 Task: Make in the project AgileGuru an epic 'IT Service Level Management Process Improvement'. Create in the project AgileGuru an epic 'IT Capacity Management Process Improvement'. Add in the project AgileGuru an epic 'IT Availability Management Process Improvement'
Action: Mouse moved to (332, 131)
Screenshot: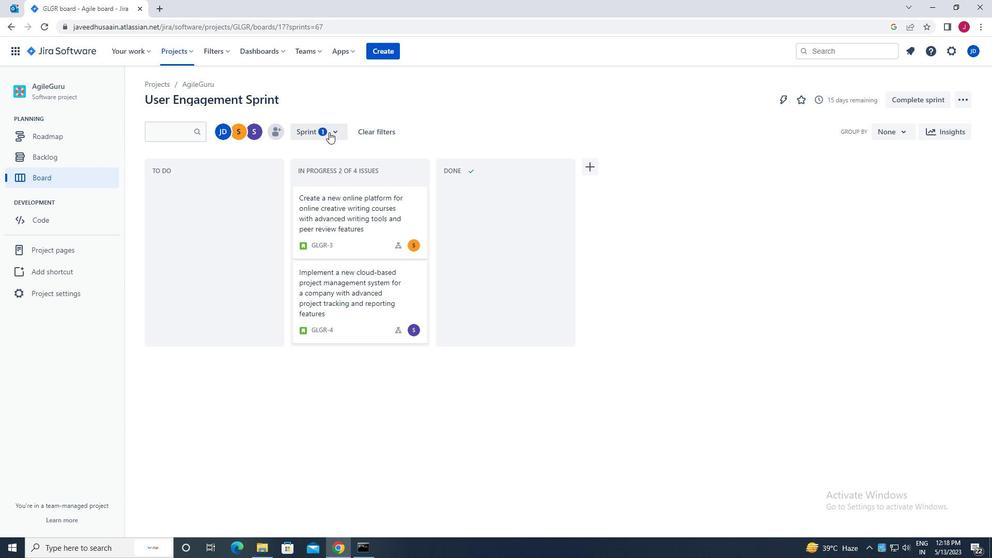 
Action: Mouse pressed left at (332, 131)
Screenshot: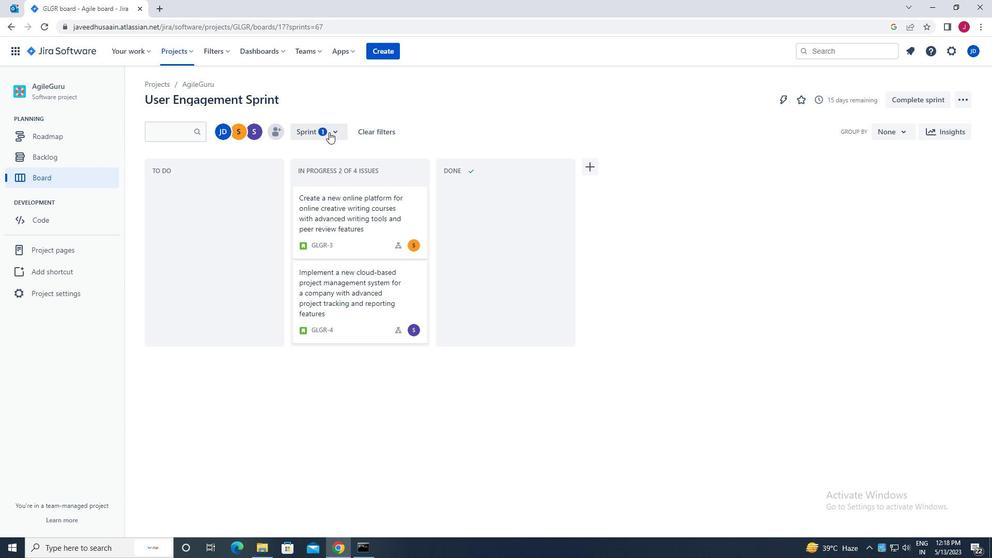 
Action: Mouse moved to (333, 129)
Screenshot: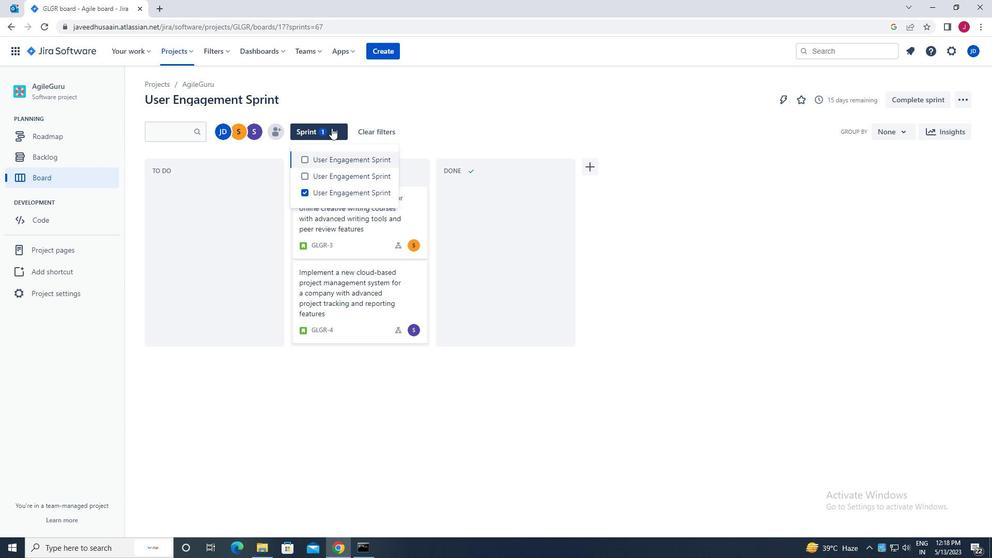 
Action: Mouse pressed left at (333, 129)
Screenshot: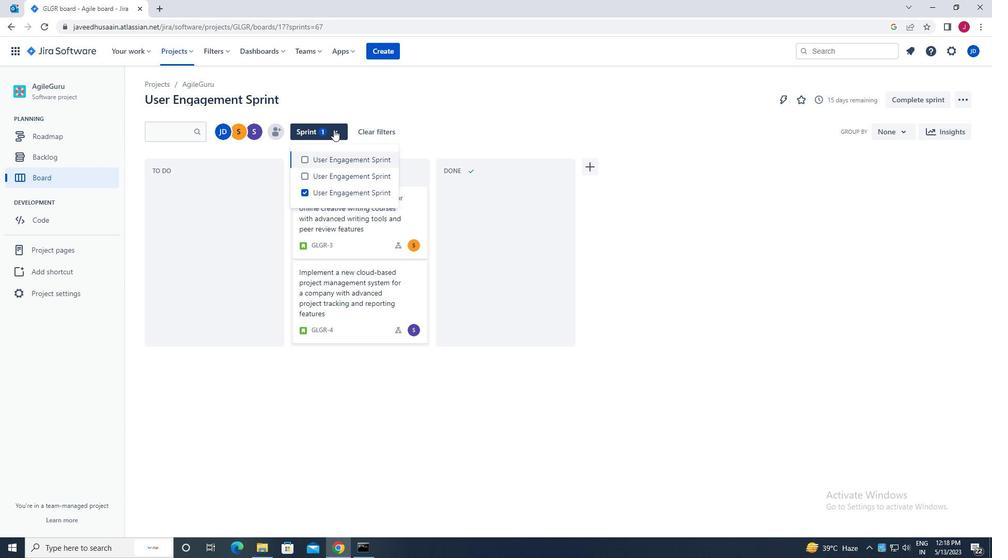 
Action: Mouse moved to (183, 47)
Screenshot: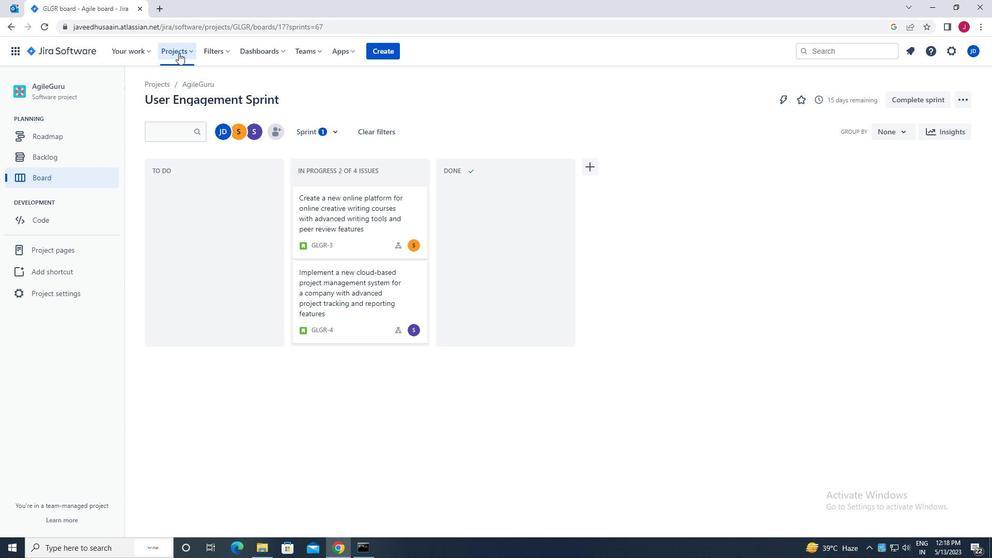 
Action: Mouse pressed left at (183, 47)
Screenshot: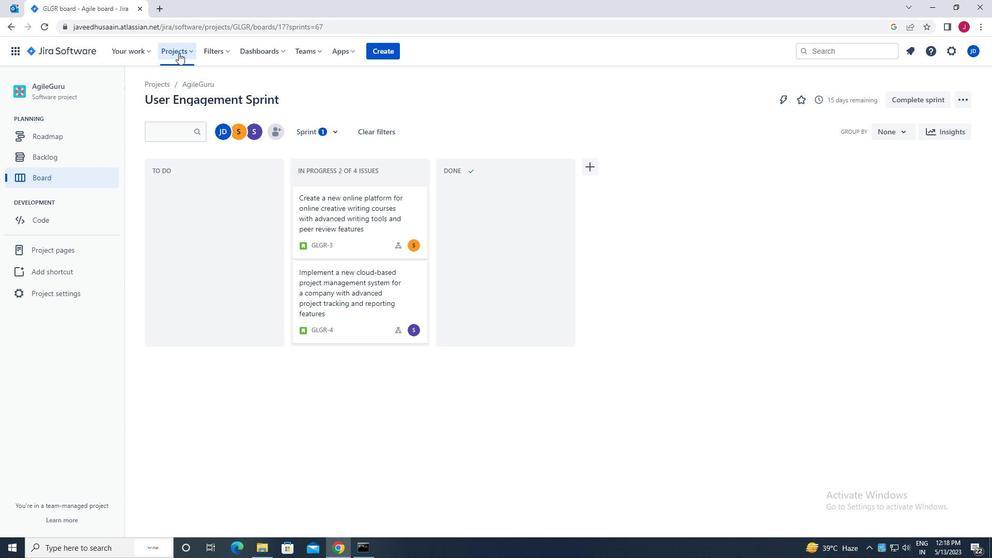 
Action: Mouse moved to (221, 90)
Screenshot: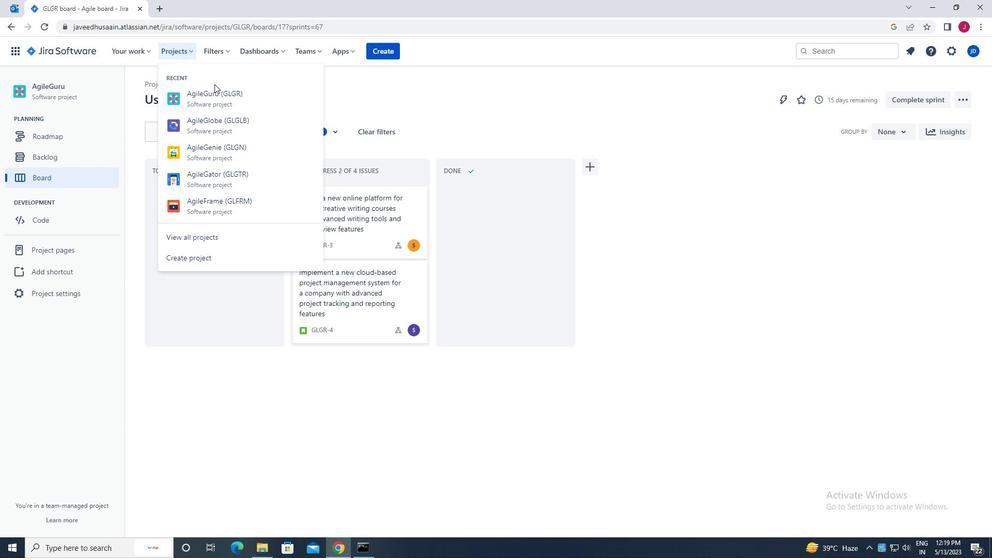 
Action: Mouse pressed left at (221, 90)
Screenshot: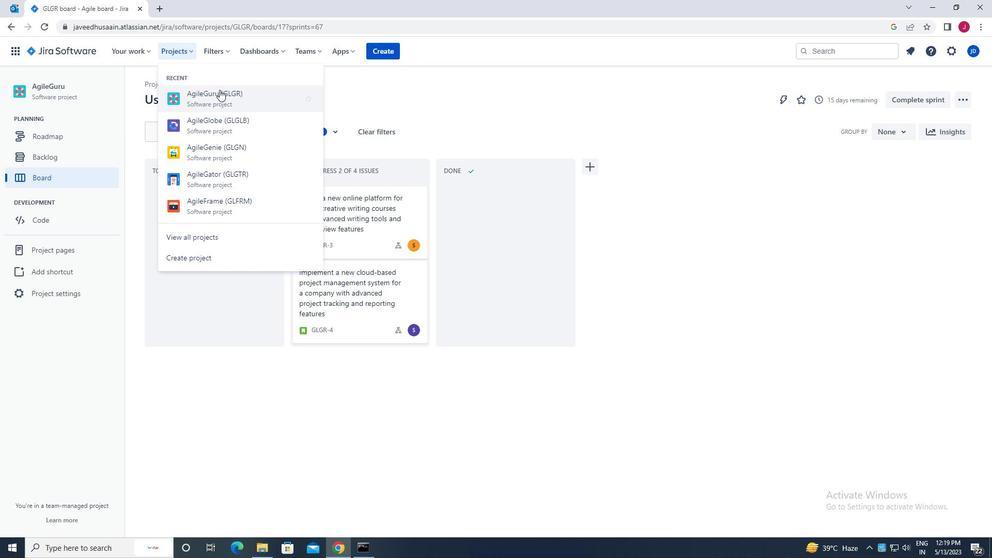 
Action: Mouse moved to (65, 156)
Screenshot: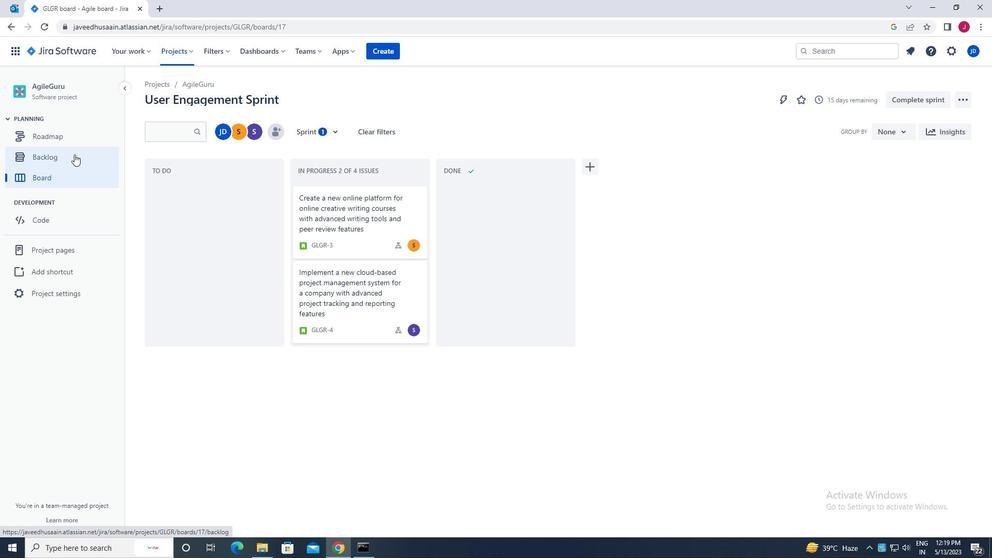
Action: Mouse pressed left at (65, 156)
Screenshot: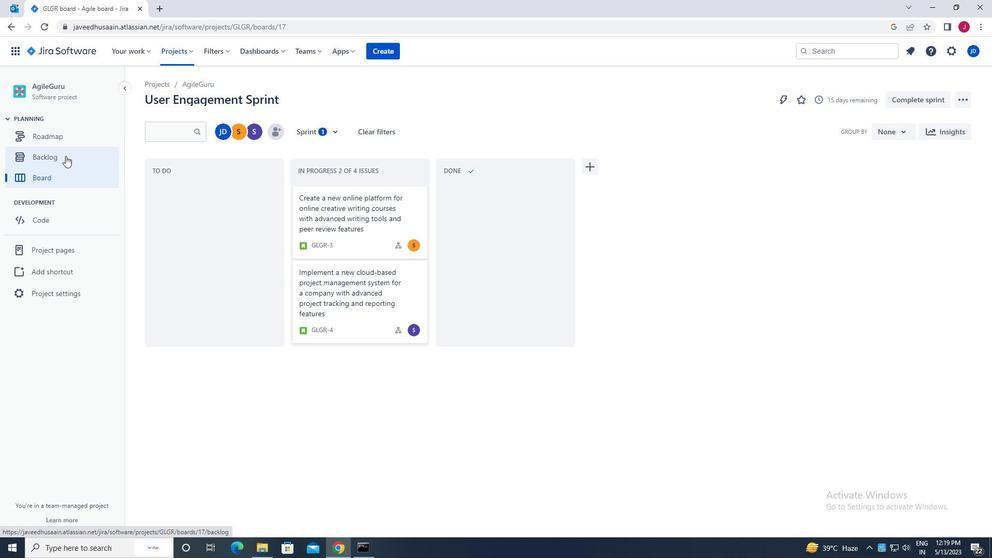 
Action: Mouse moved to (316, 129)
Screenshot: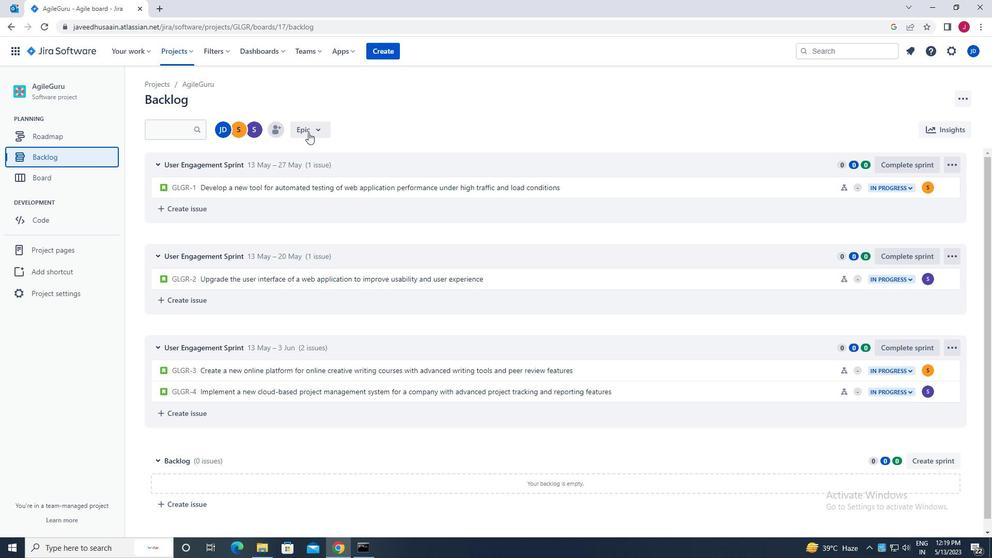 
Action: Mouse pressed left at (316, 129)
Screenshot: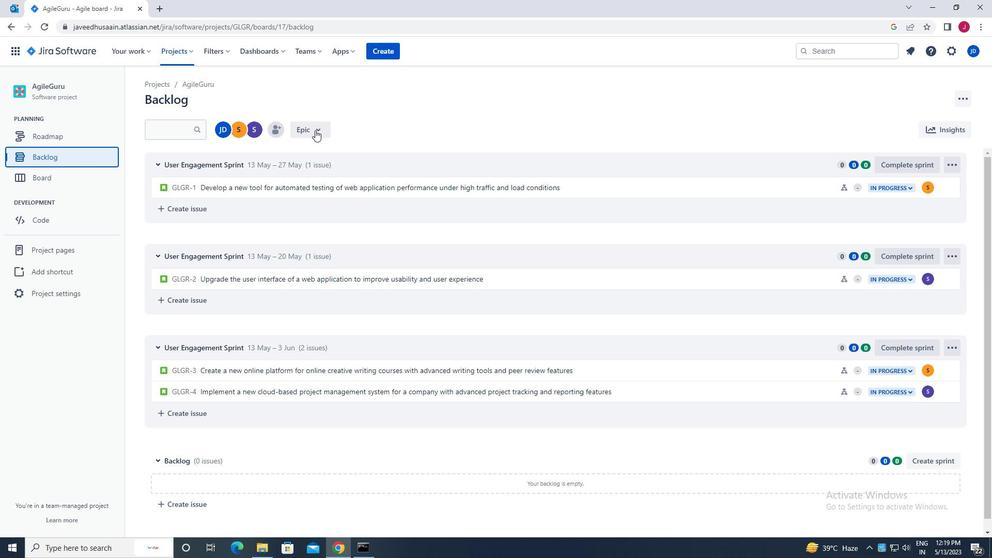 
Action: Mouse moved to (312, 194)
Screenshot: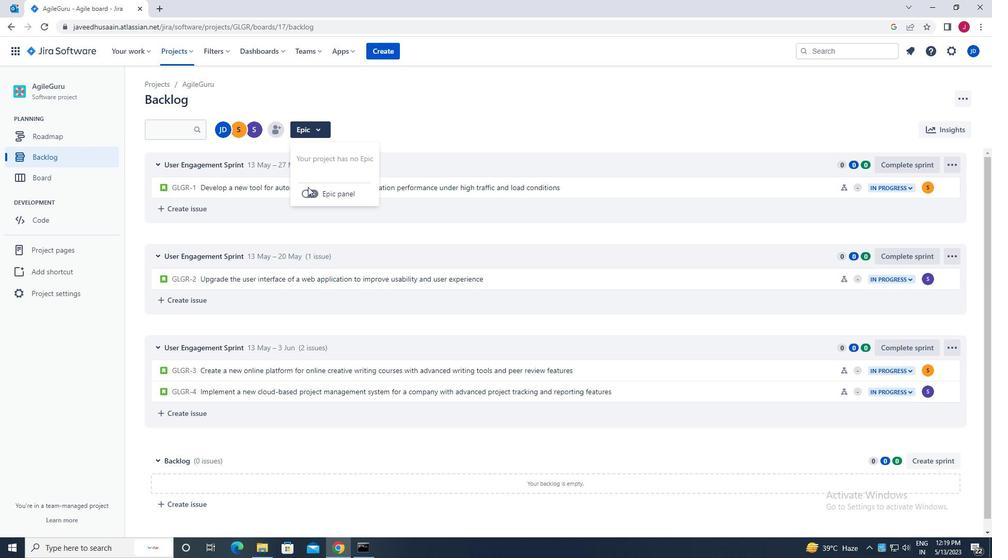 
Action: Mouse pressed left at (312, 194)
Screenshot: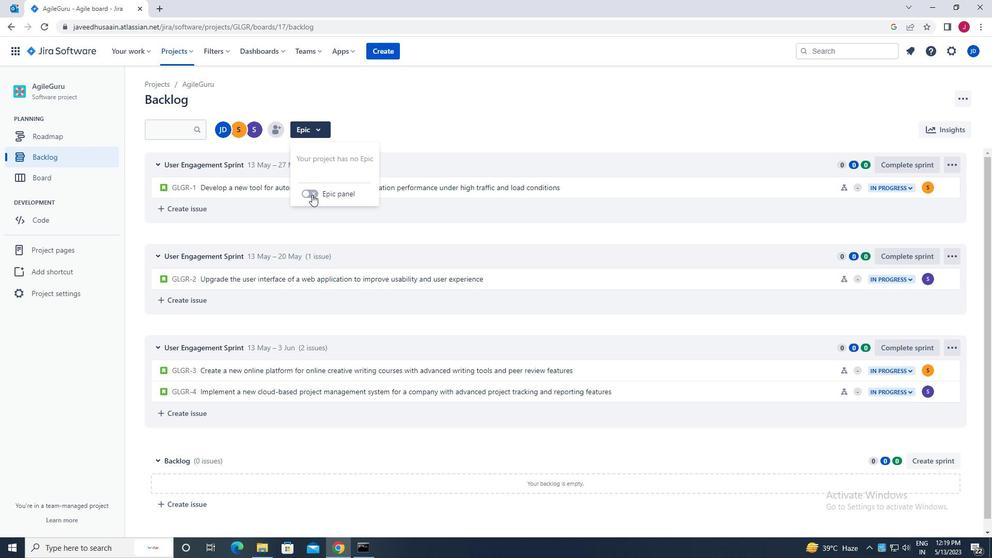 
Action: Mouse moved to (212, 359)
Screenshot: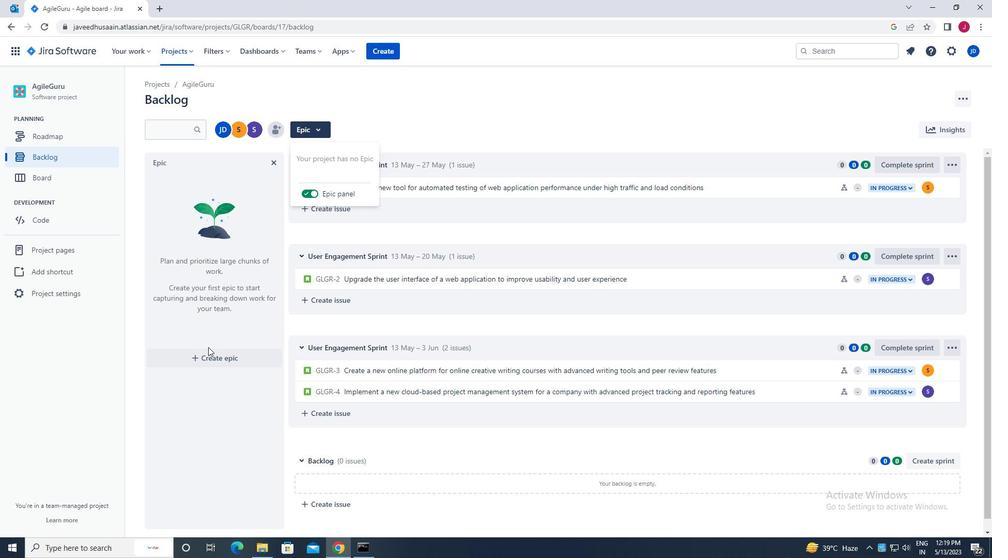 
Action: Mouse pressed left at (212, 359)
Screenshot: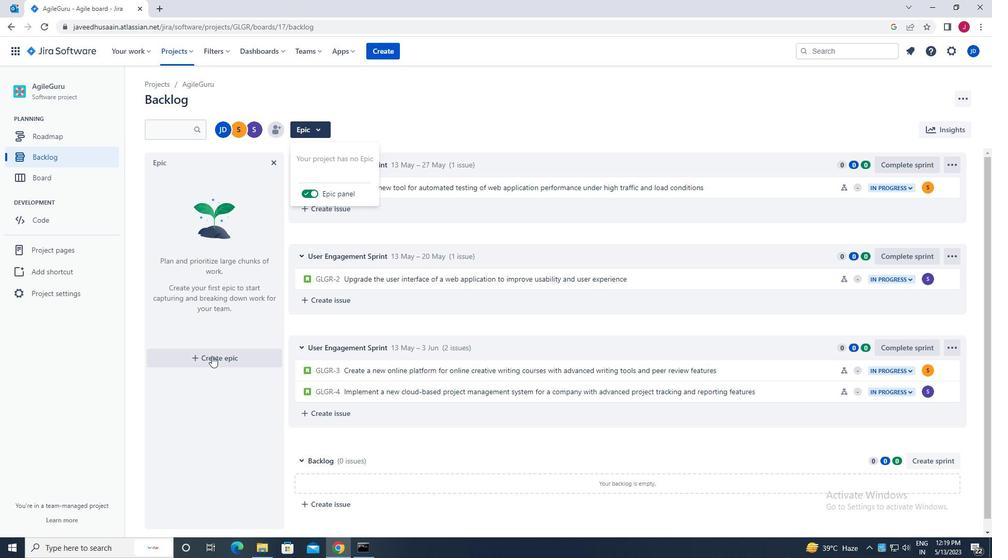 
Action: Mouse moved to (212, 357)
Screenshot: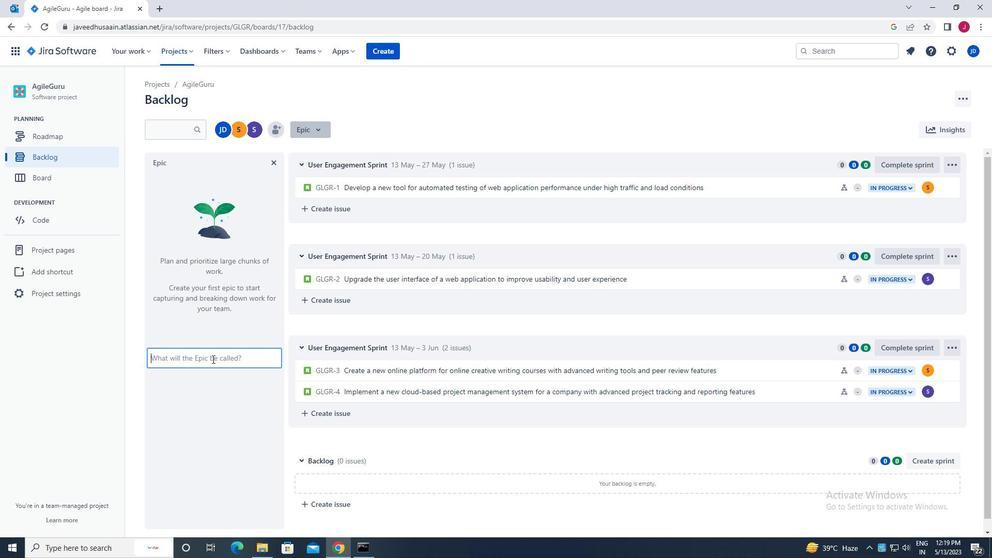 
Action: Mouse pressed left at (212, 357)
Screenshot: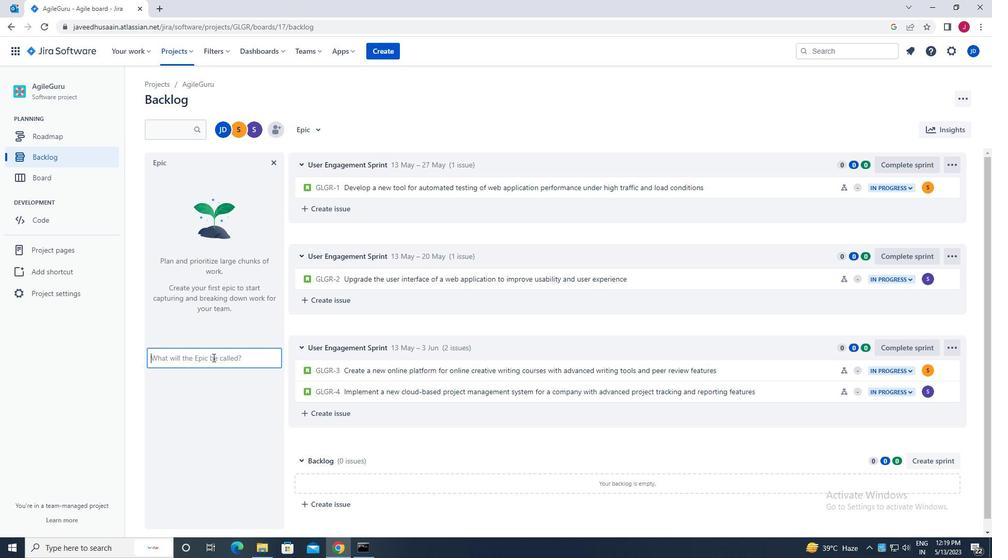 
Action: Mouse moved to (211, 356)
Screenshot: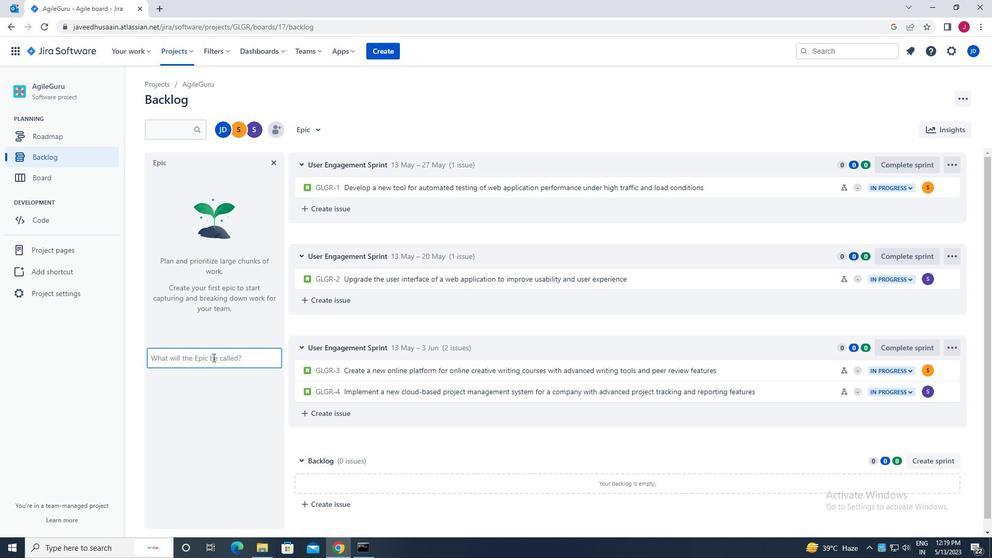 
Action: Key pressed it<Key.space><Key.caps_lock><Key.caps_lock>s<Key.caps_lock>ervice<Key.space><Key.caps_lock>l<Key.caps_lock>evel<Key.space><Key.caps_lock>m<Key.caps_lock>anagement<Key.space><Key.caps_lock>p<Key.caps_lock>rocess<Key.space><Key.caps_lock>i<Key.caps_lock>mprovement<Key.enter>
Screenshot: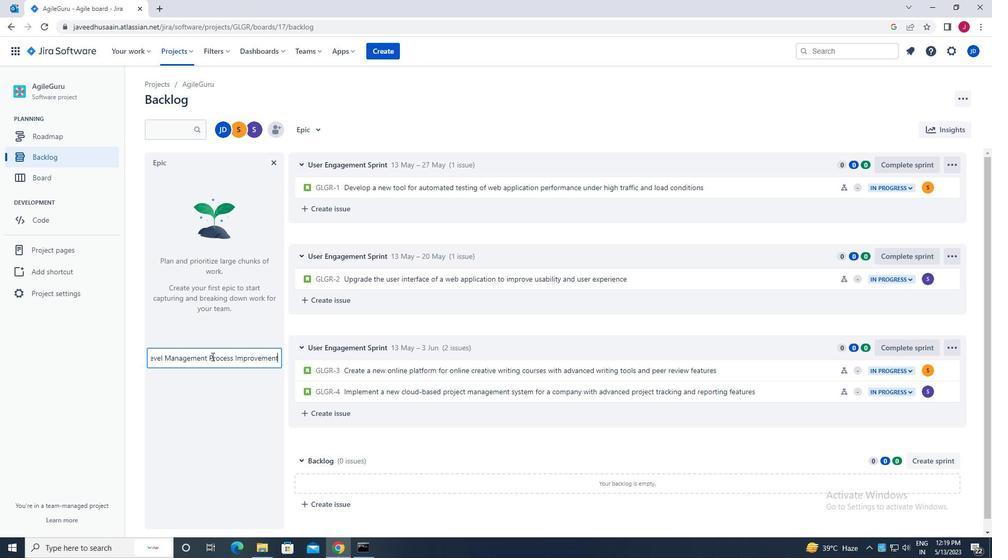 
Action: Mouse moved to (218, 244)
Screenshot: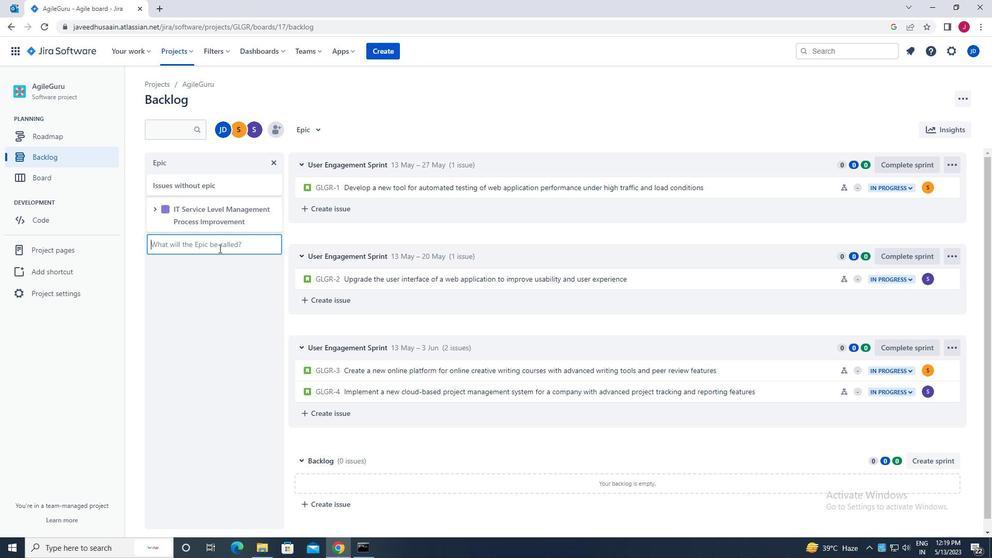 
Action: Mouse pressed left at (218, 244)
Screenshot: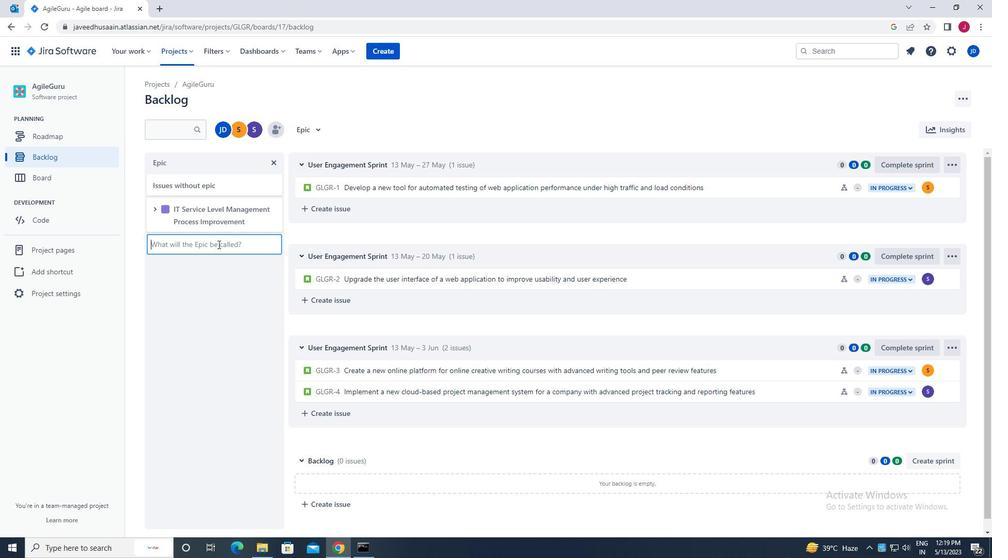 
Action: Key pressed <Key.caps_lock>it<Key.space>c<Key.caps_lock>apacity<Key.space><Key.caps_lock>m<Key.caps_lock>anagement<Key.space><Key.caps_lock>p<Key.caps_lock>rocess<Key.space><Key.caps_lock>i<Key.caps_lock>mprovement<Key.enter>
Screenshot: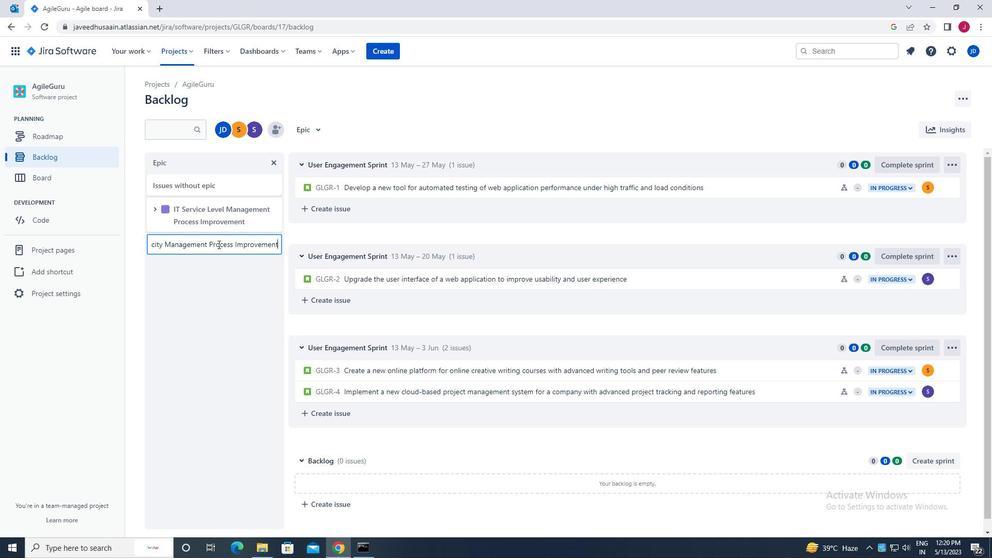 
Action: Mouse moved to (217, 284)
Screenshot: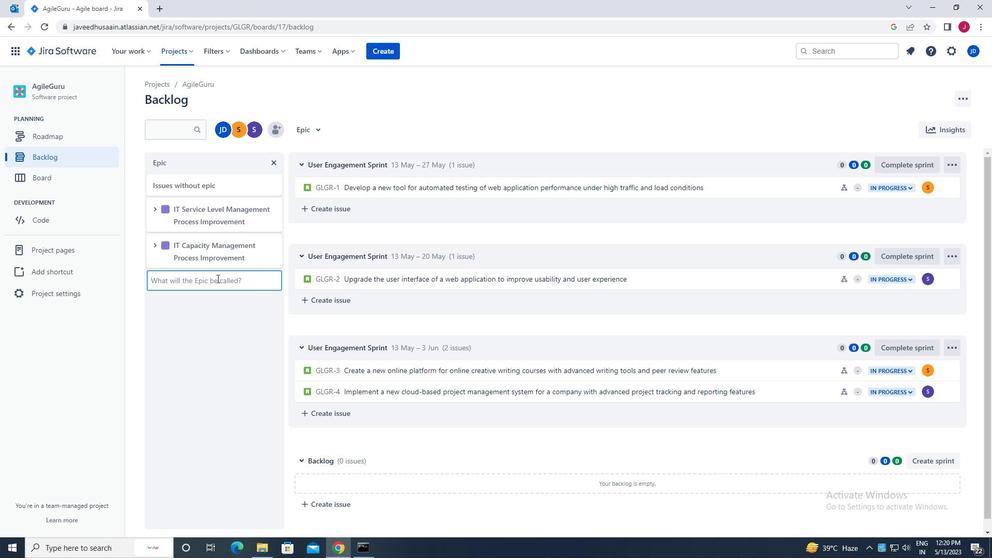 
Action: Mouse pressed left at (217, 284)
Screenshot: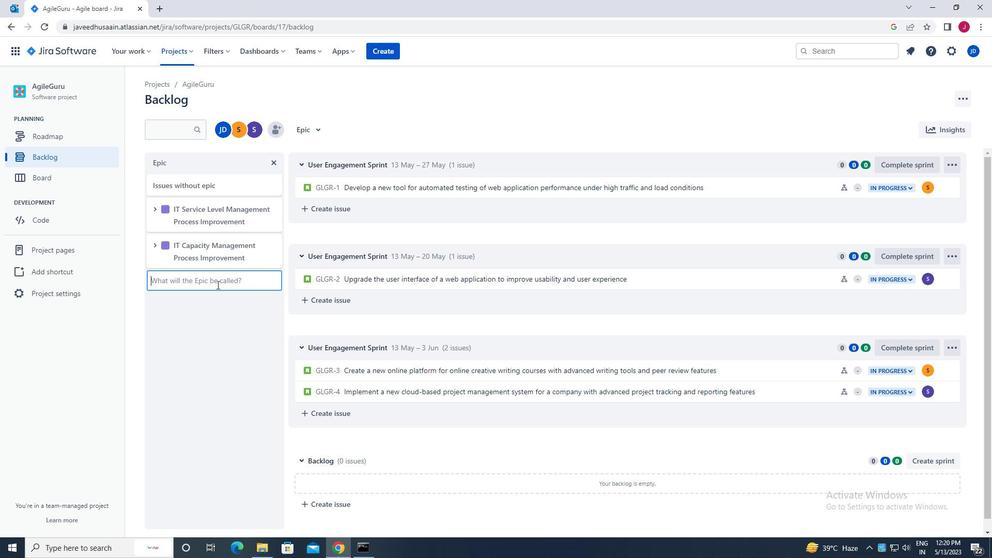 
Action: Mouse moved to (216, 284)
Screenshot: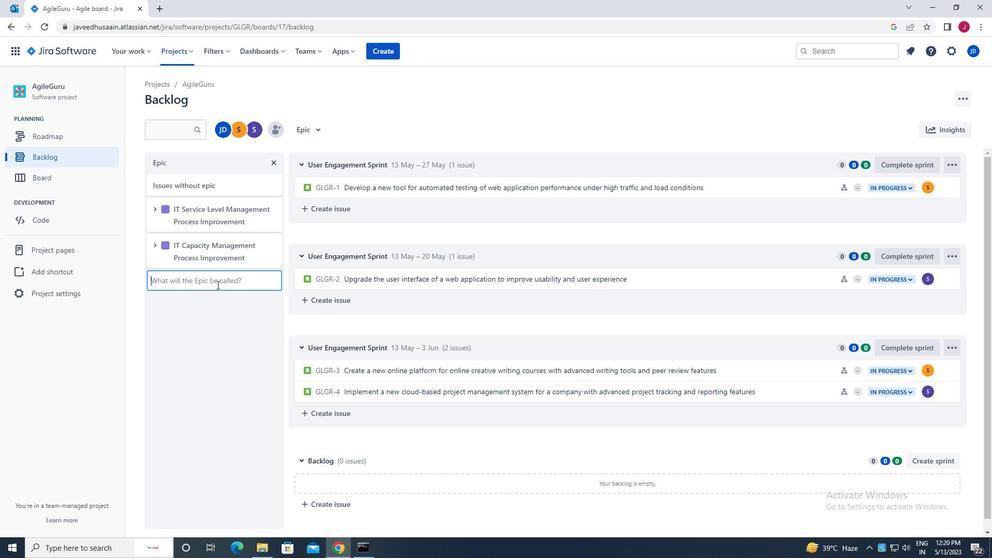 
Action: Key pressed <Key.caps_lock>it<Key.space>a<Key.caps_lock>val<Key.backspace>ilability<Key.space><Key.caps_lock>m<Key.caps_lock>anagement<Key.space><Key.caps_lock>p<Key.caps_lock>rocess<Key.space><Key.caps_lock>i<Key.caps_lock>mprovement<Key.enter>
Screenshot: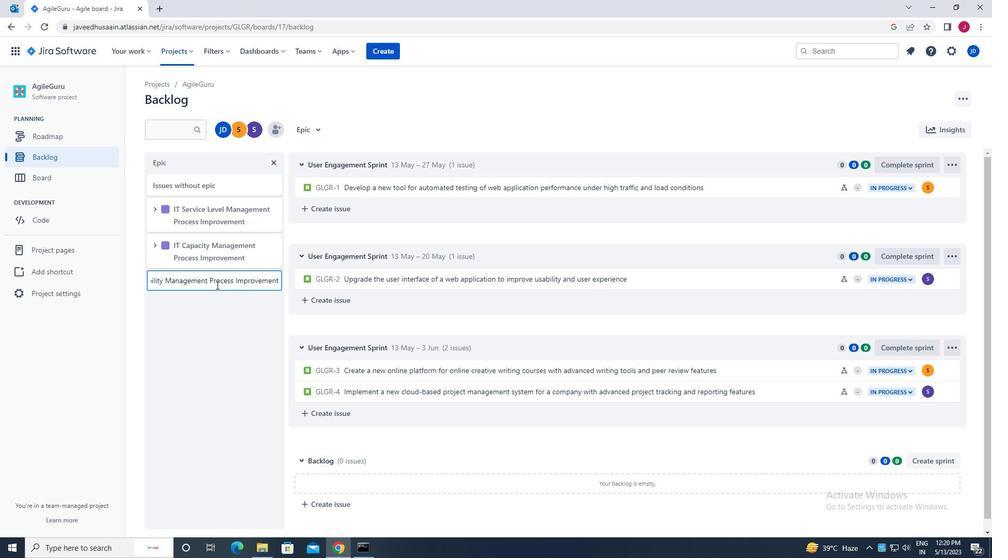 
Action: Mouse moved to (220, 266)
Screenshot: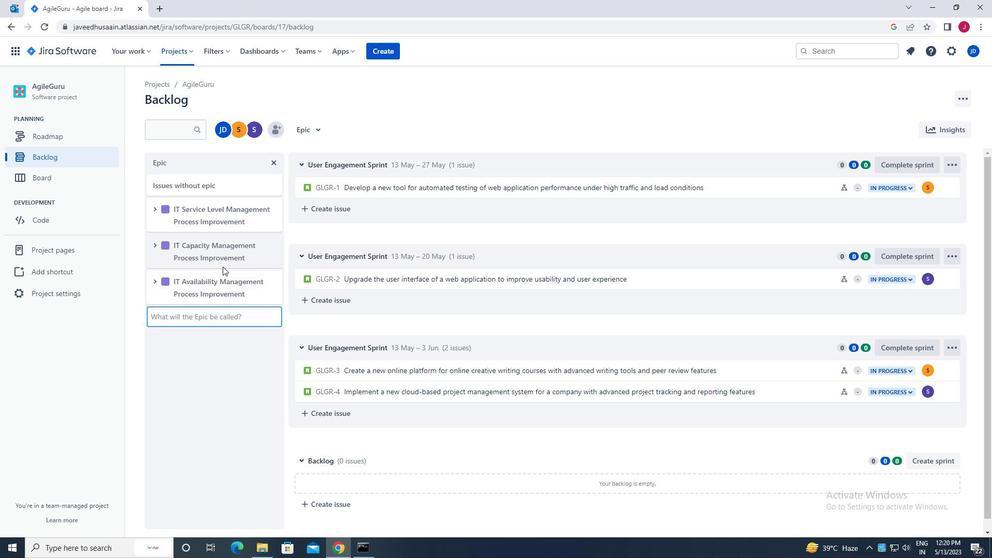 
